 Task: Toggle the ignore limit warning option in the git.
Action: Mouse moved to (20, 523)
Screenshot: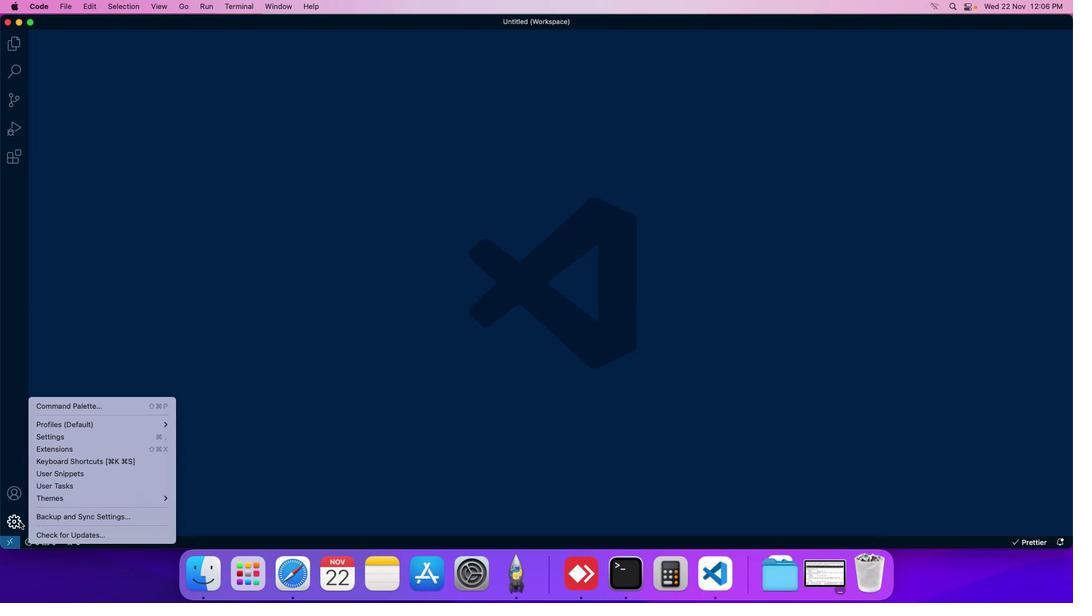 
Action: Mouse pressed left at (20, 523)
Screenshot: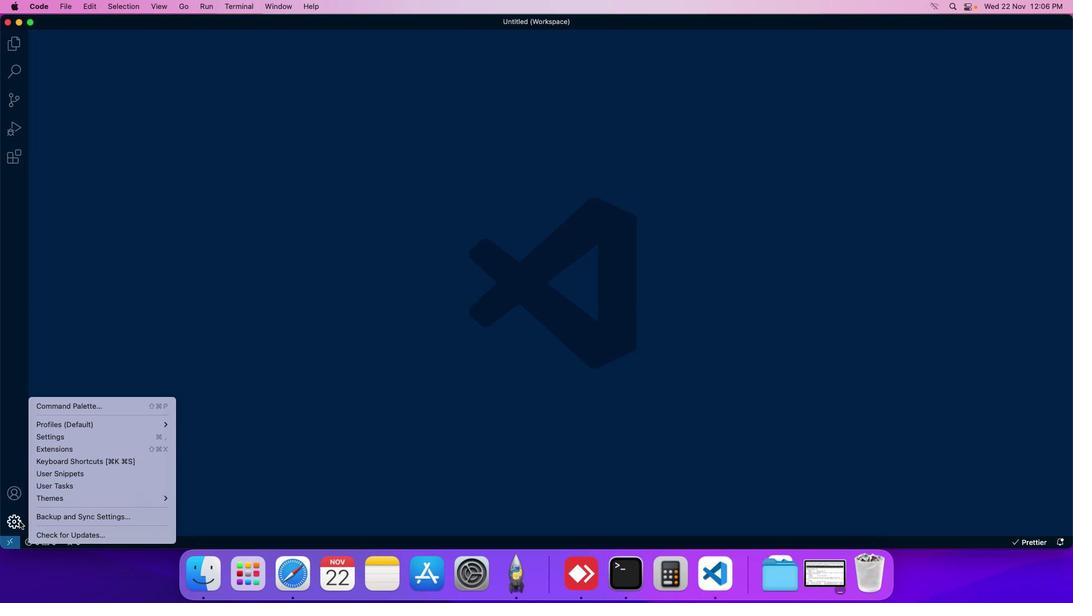 
Action: Mouse moved to (69, 433)
Screenshot: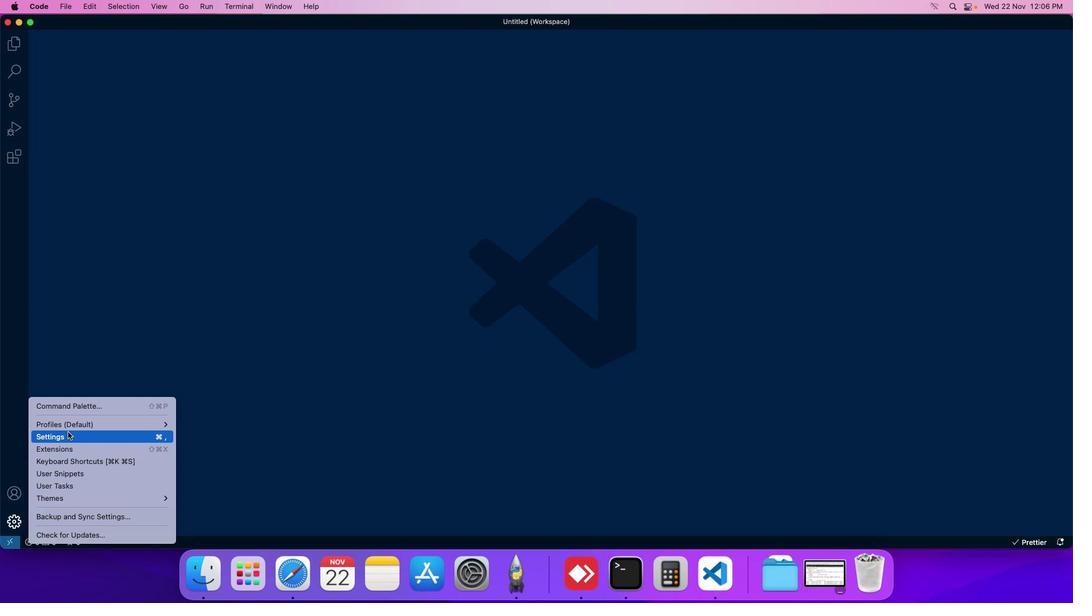 
Action: Mouse pressed left at (69, 433)
Screenshot: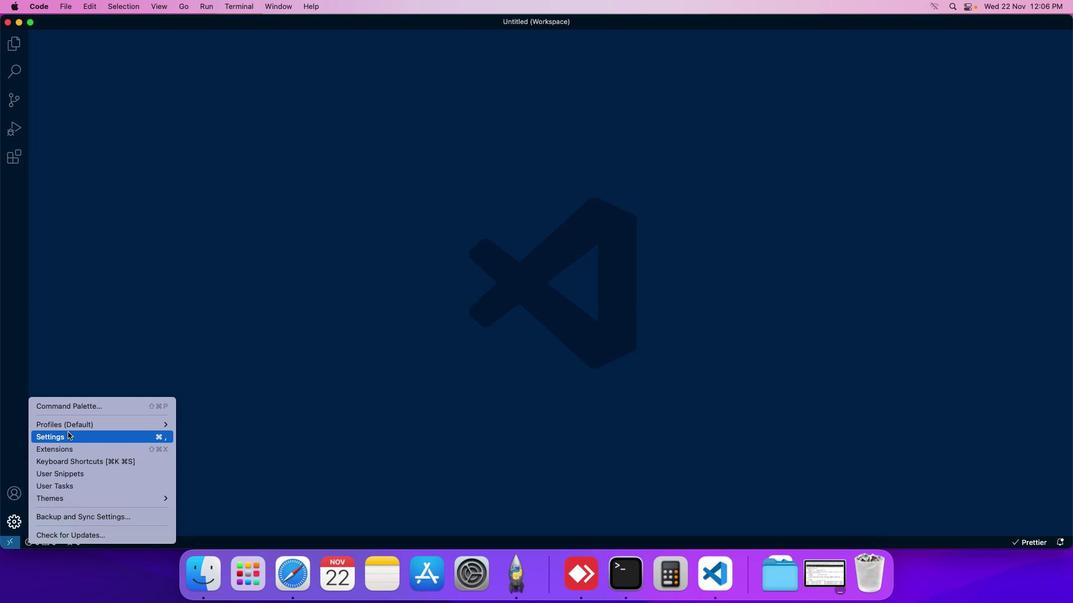 
Action: Mouse moved to (249, 97)
Screenshot: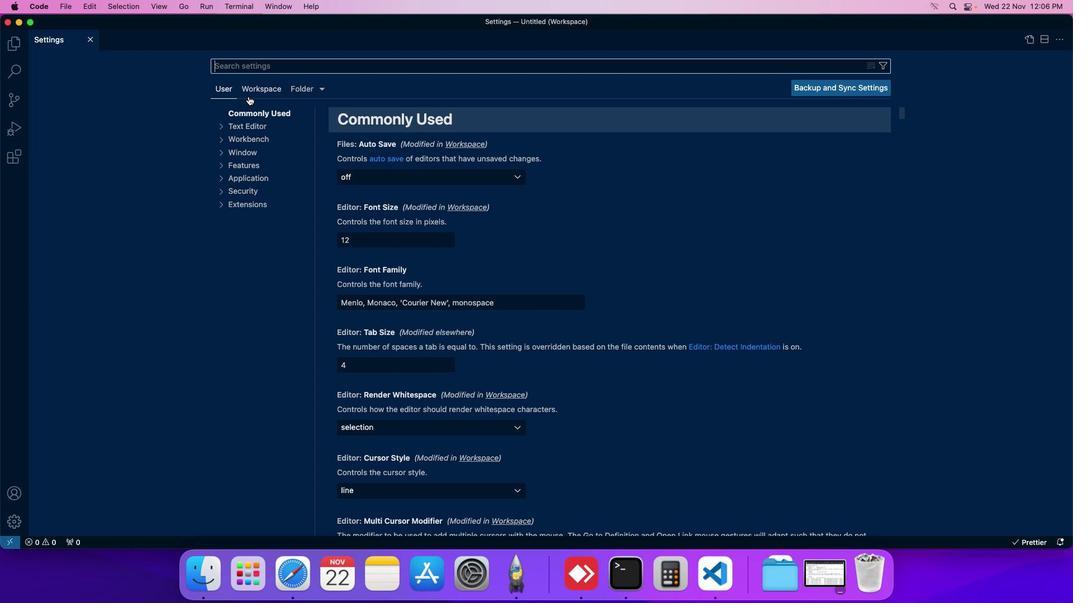 
Action: Mouse pressed left at (249, 97)
Screenshot: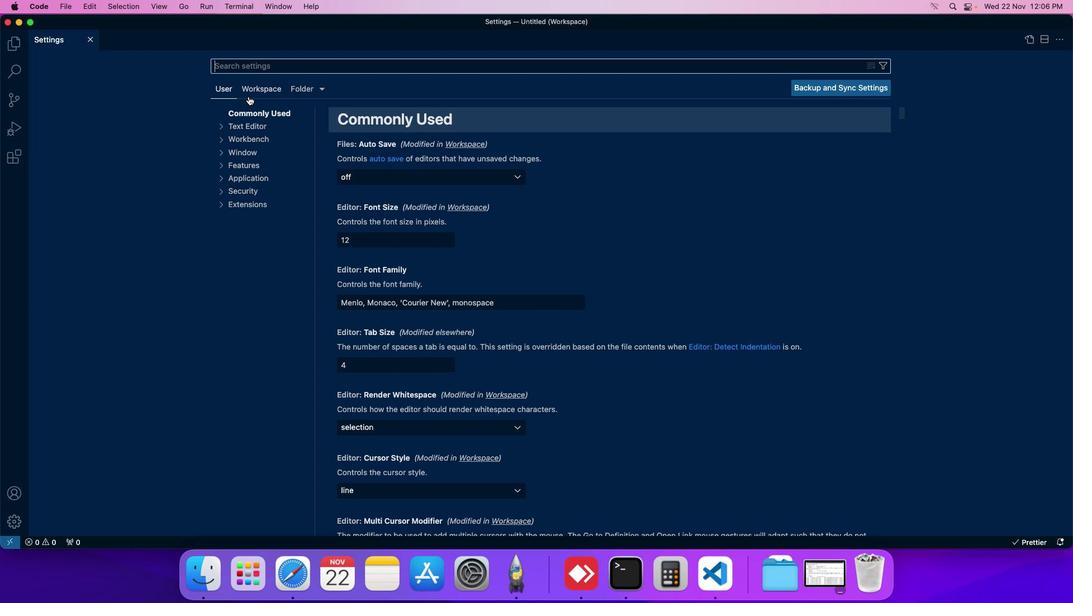
Action: Mouse moved to (249, 191)
Screenshot: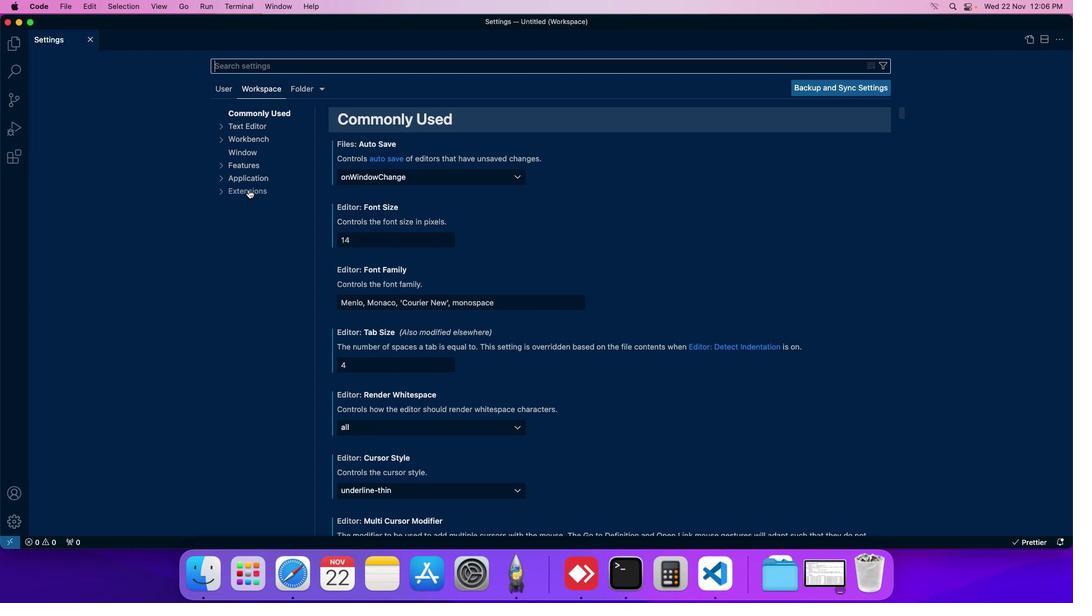 
Action: Mouse pressed left at (249, 191)
Screenshot: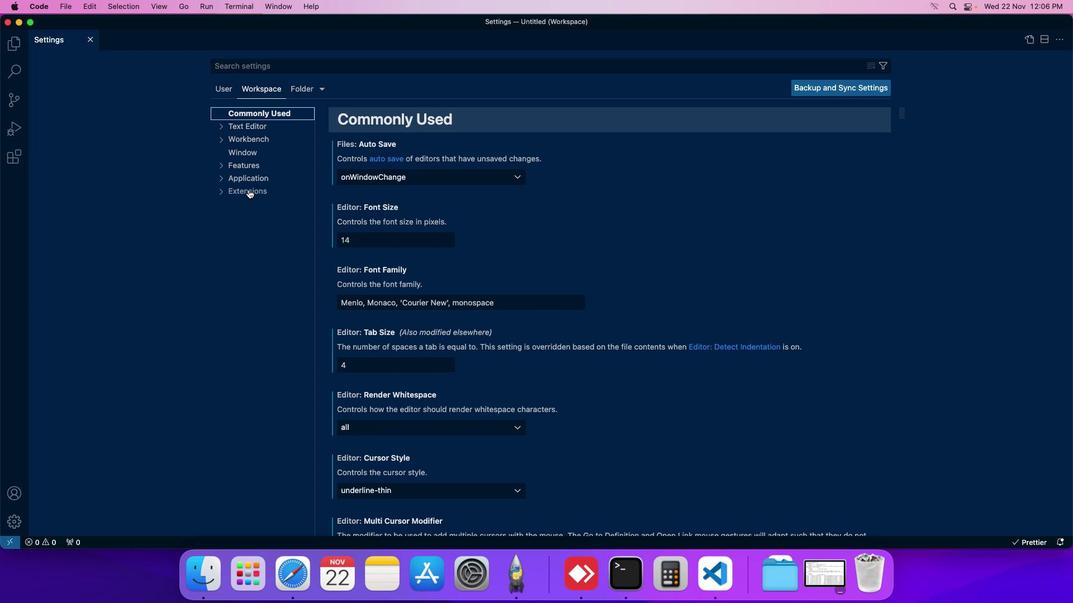 
Action: Mouse moved to (250, 243)
Screenshot: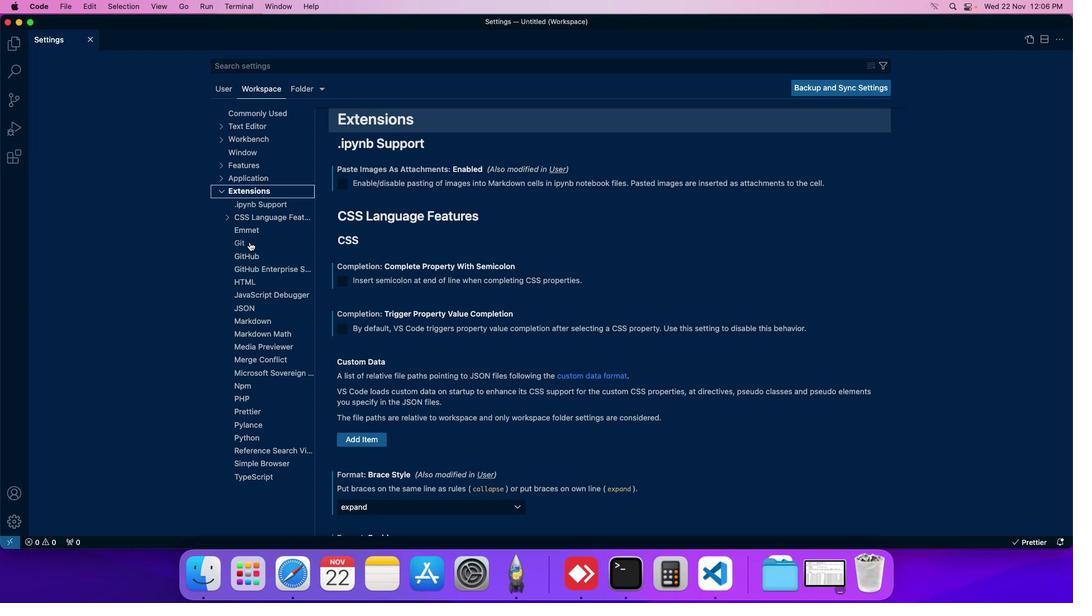
Action: Mouse pressed left at (250, 243)
Screenshot: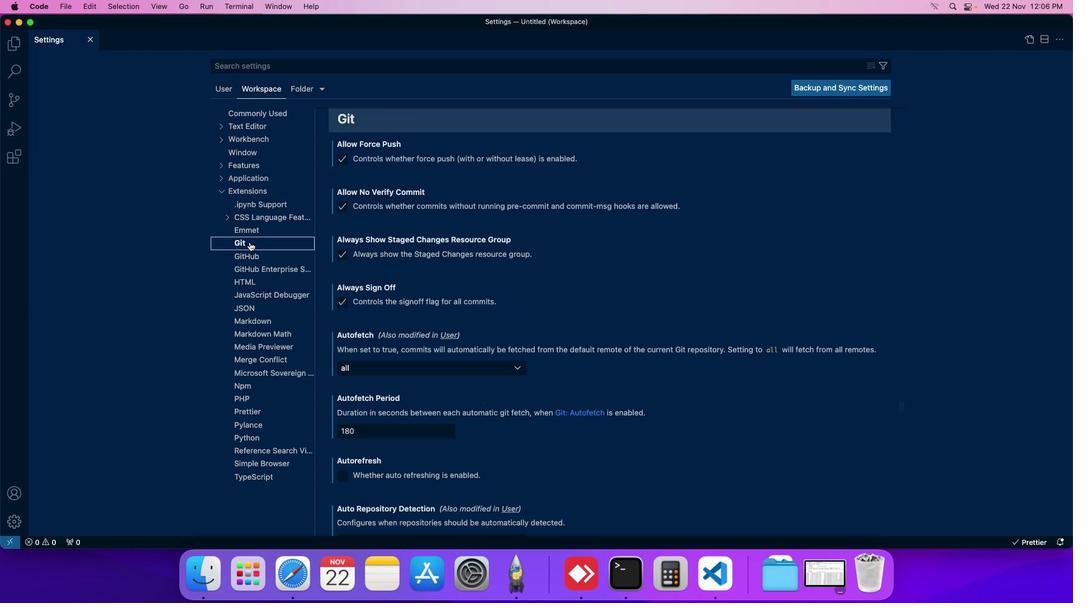 
Action: Mouse moved to (413, 320)
Screenshot: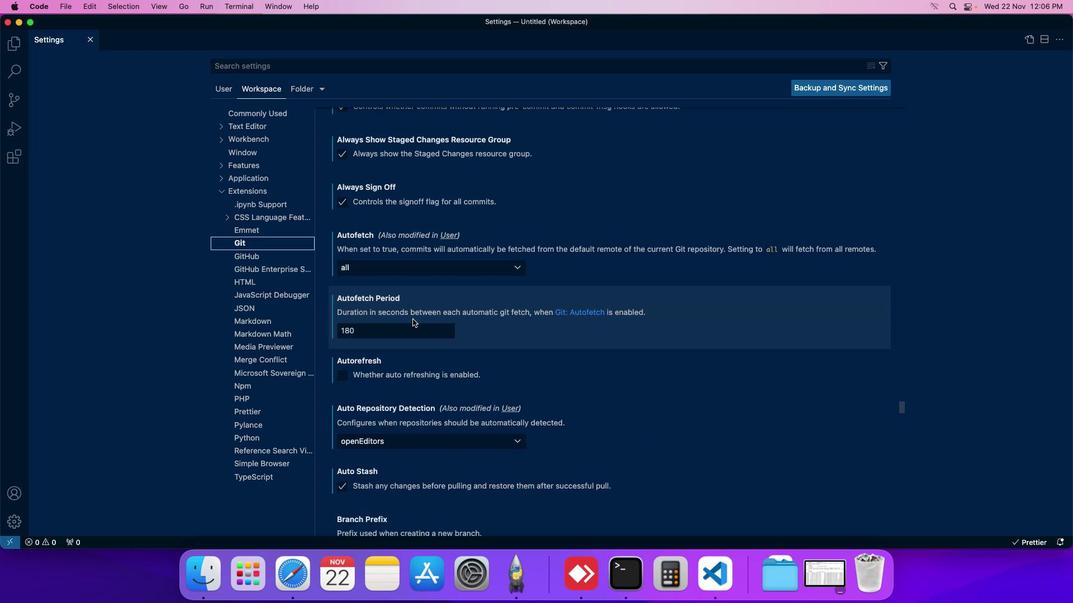 
Action: Mouse scrolled (413, 320) with delta (1, 0)
Screenshot: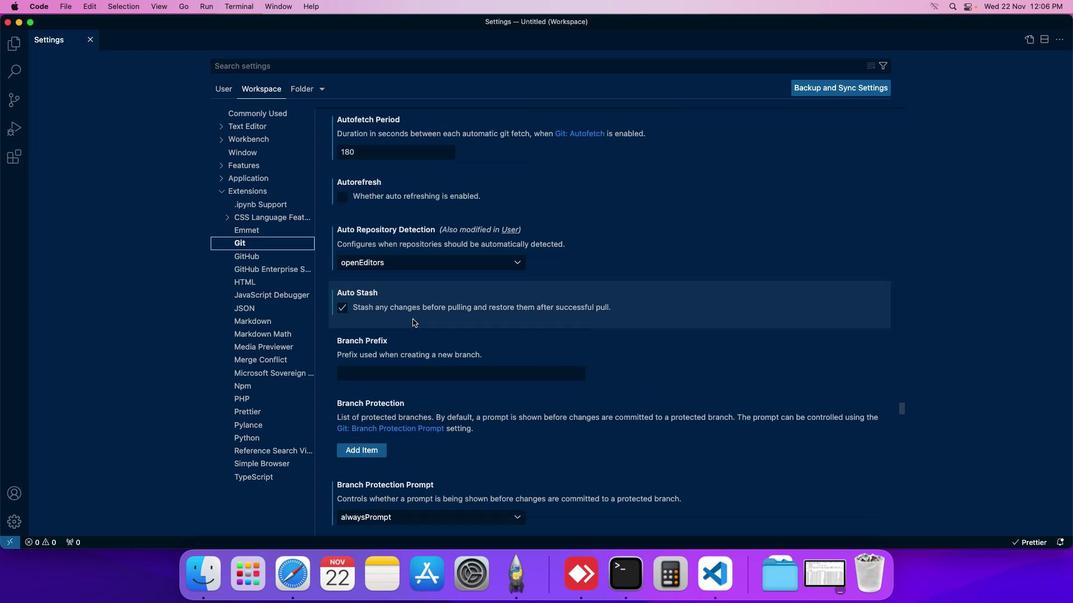 
Action: Mouse scrolled (413, 320) with delta (1, 0)
Screenshot: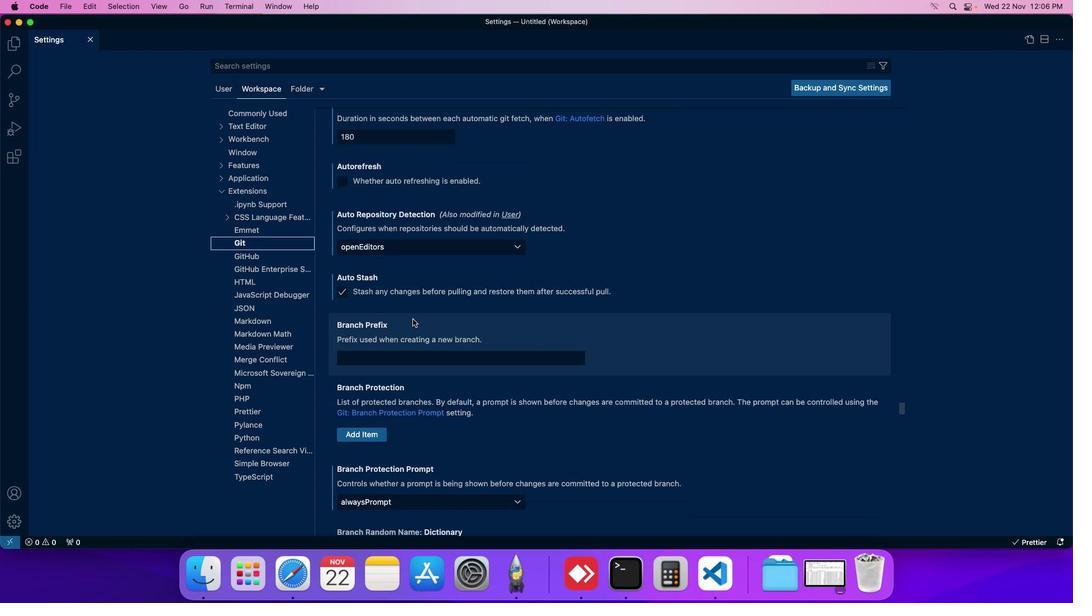 
Action: Mouse scrolled (413, 320) with delta (1, 0)
Screenshot: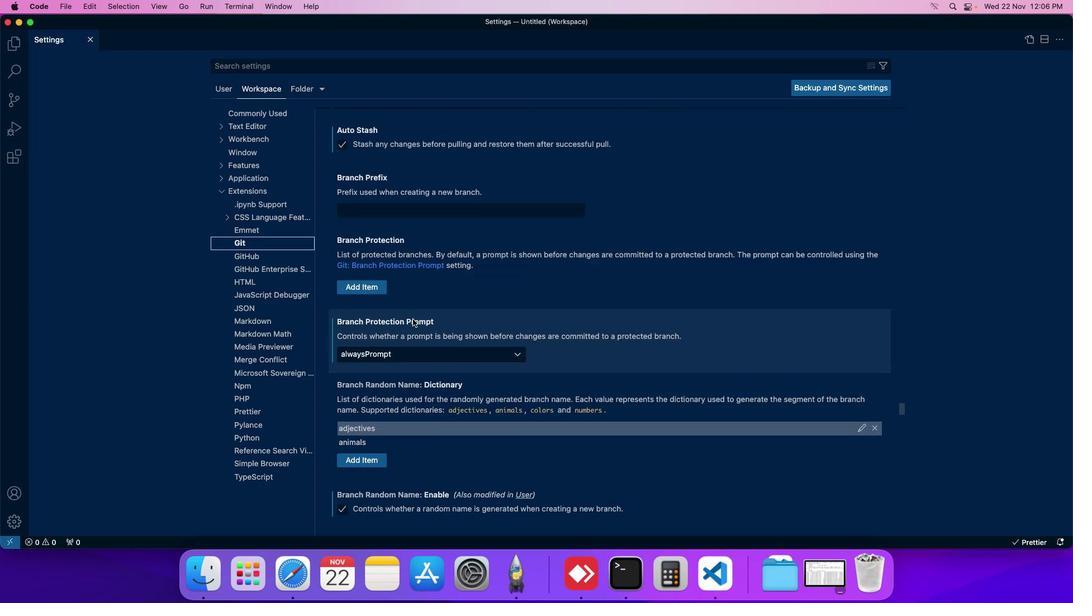 
Action: Mouse scrolled (413, 320) with delta (1, 0)
Screenshot: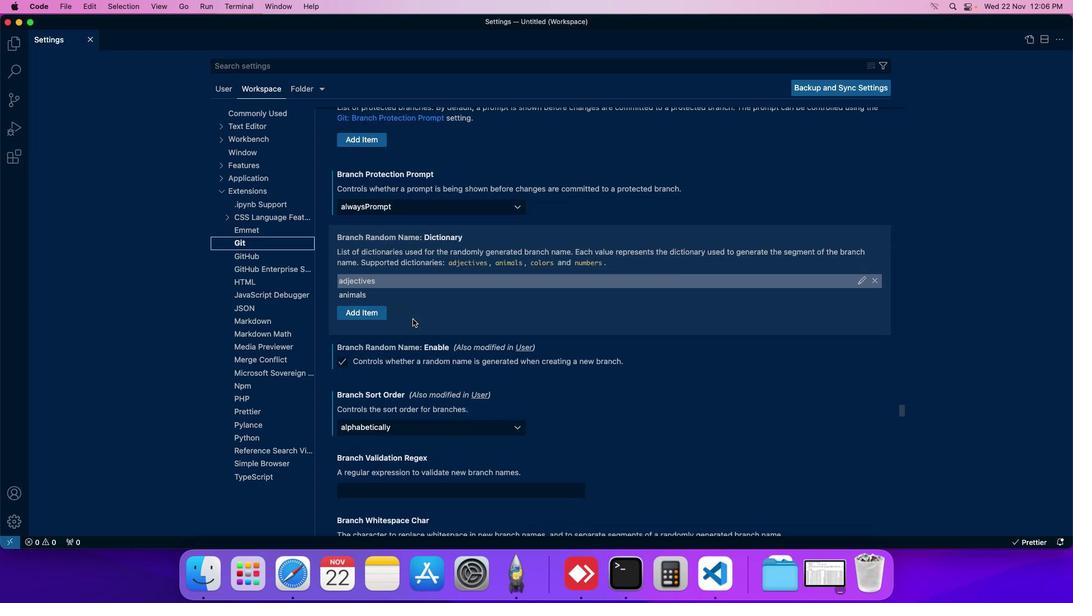 
Action: Mouse scrolled (413, 320) with delta (1, 0)
Screenshot: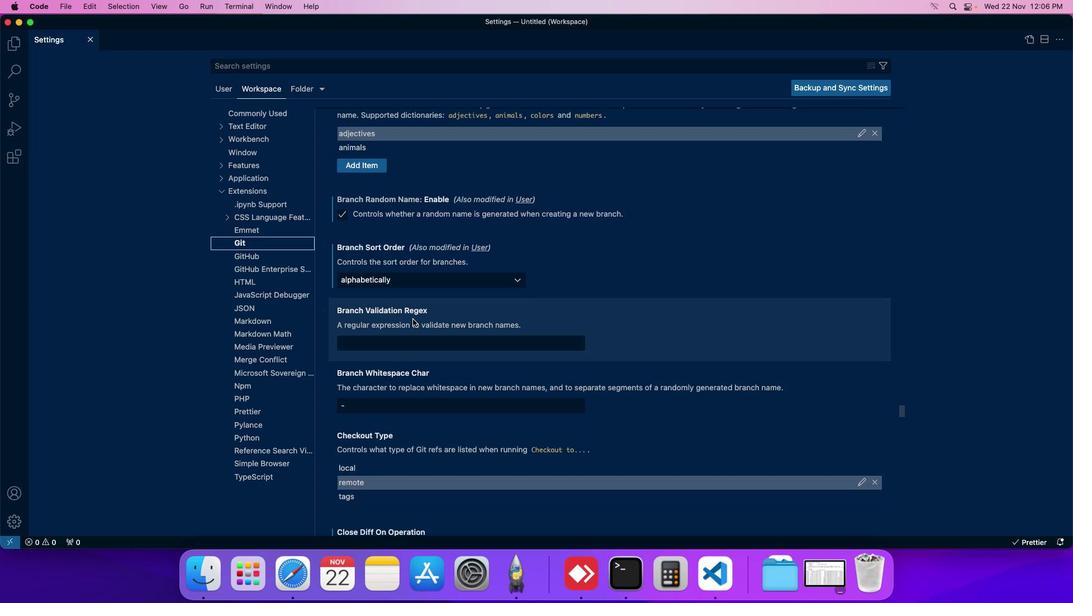 
Action: Mouse scrolled (413, 320) with delta (1, 0)
Screenshot: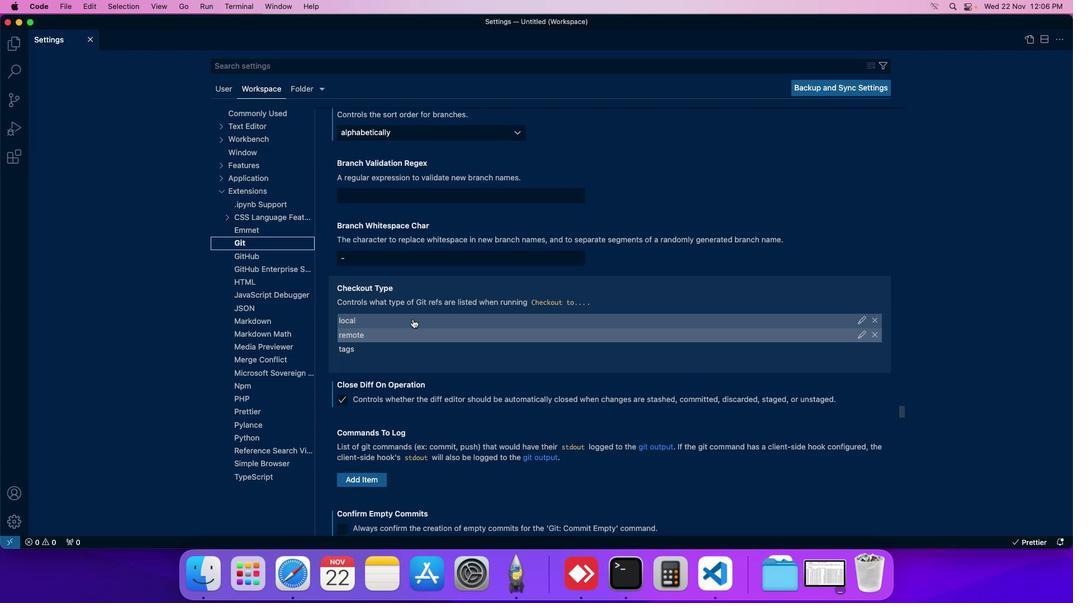 
Action: Mouse moved to (413, 320)
Screenshot: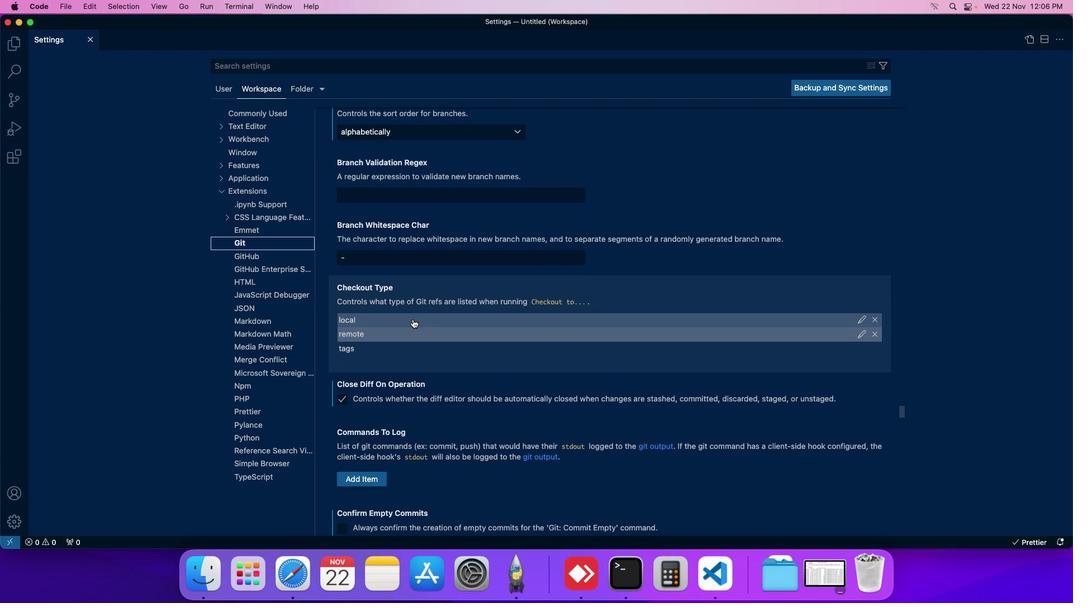 
Action: Mouse scrolled (413, 320) with delta (1, 0)
Screenshot: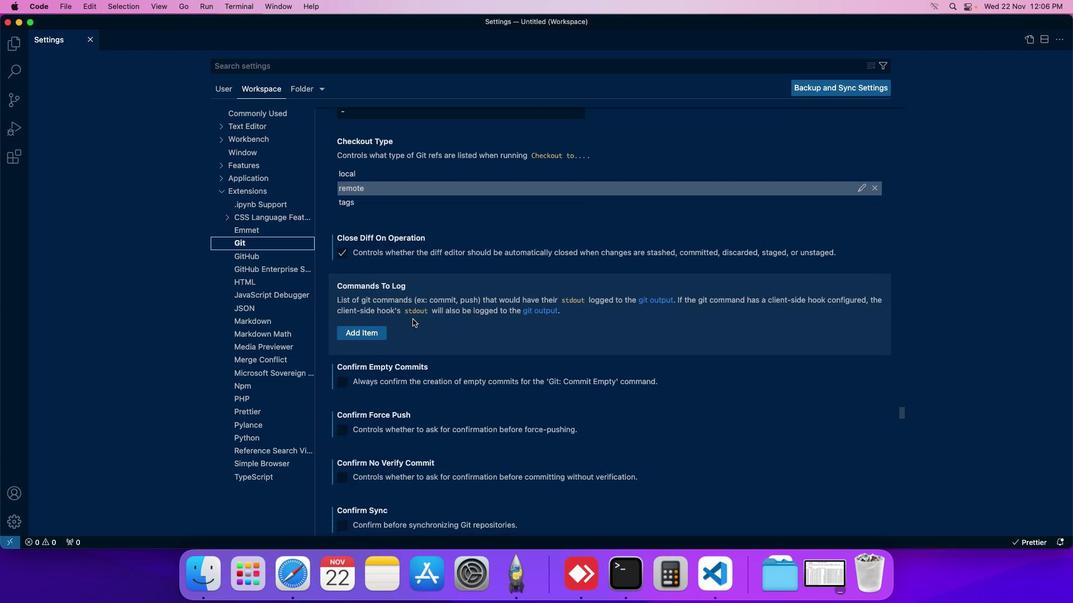 
Action: Mouse scrolled (413, 320) with delta (1, 0)
Screenshot: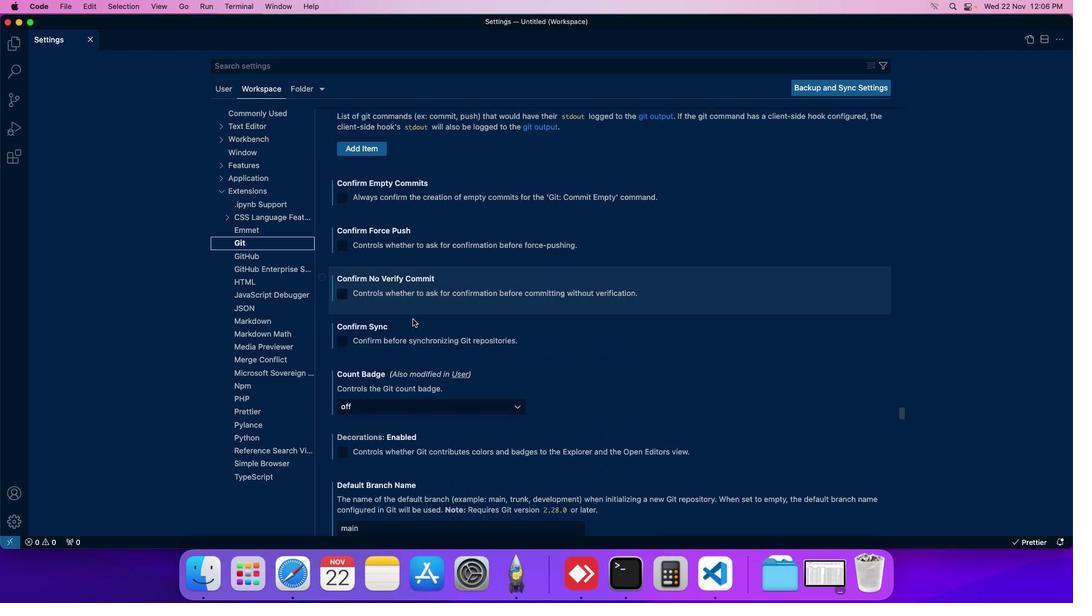 
Action: Mouse scrolled (413, 320) with delta (1, 0)
Screenshot: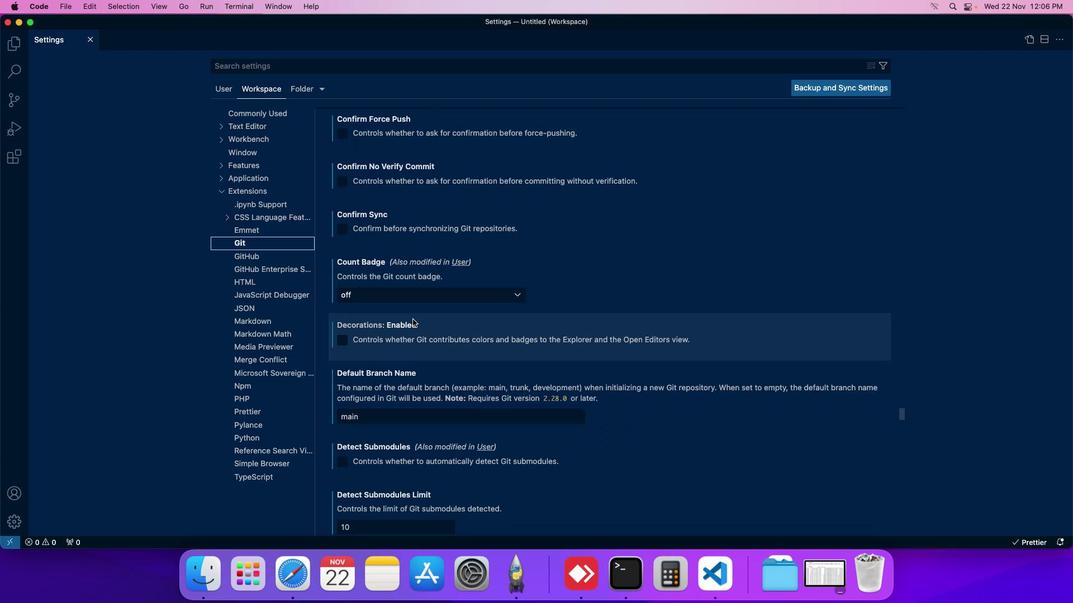 
Action: Mouse scrolled (413, 320) with delta (1, 0)
Screenshot: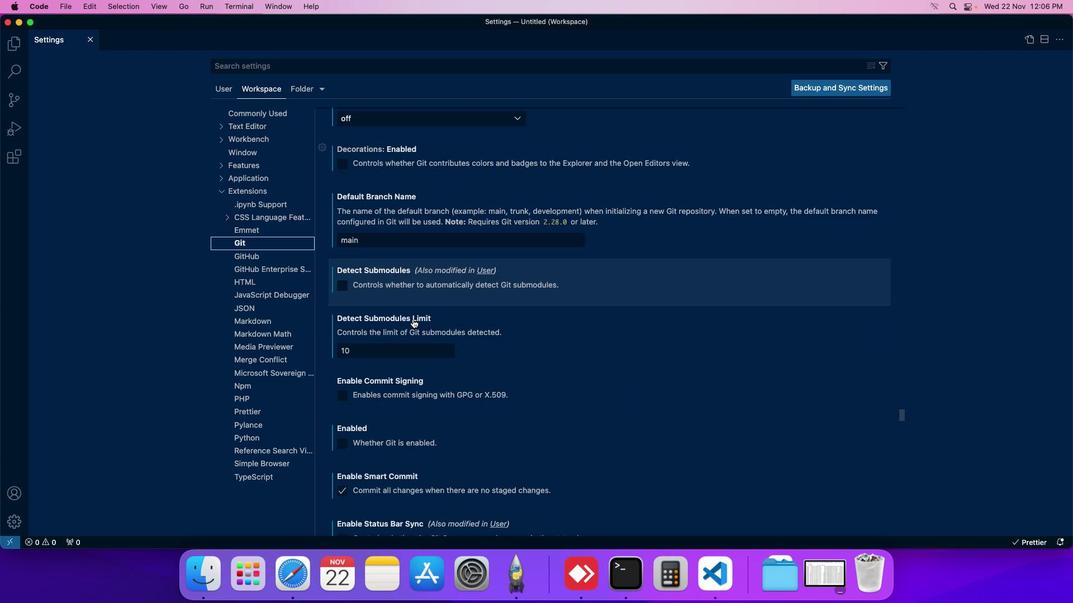 
Action: Mouse scrolled (413, 320) with delta (1, 0)
Screenshot: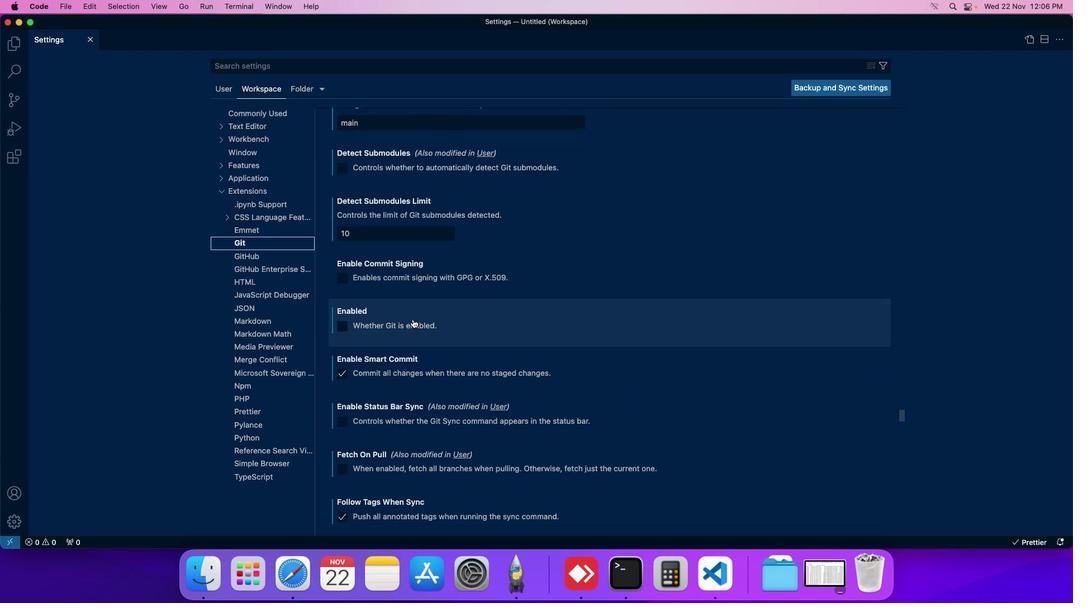 
Action: Mouse scrolled (413, 320) with delta (1, 0)
Screenshot: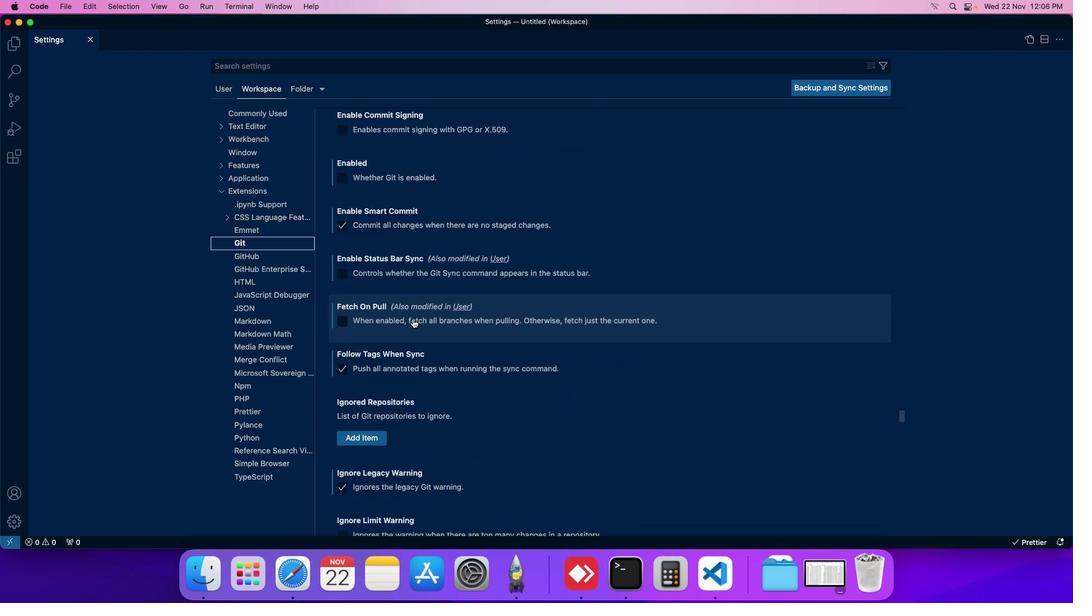 
Action: Mouse scrolled (413, 320) with delta (1, 0)
Screenshot: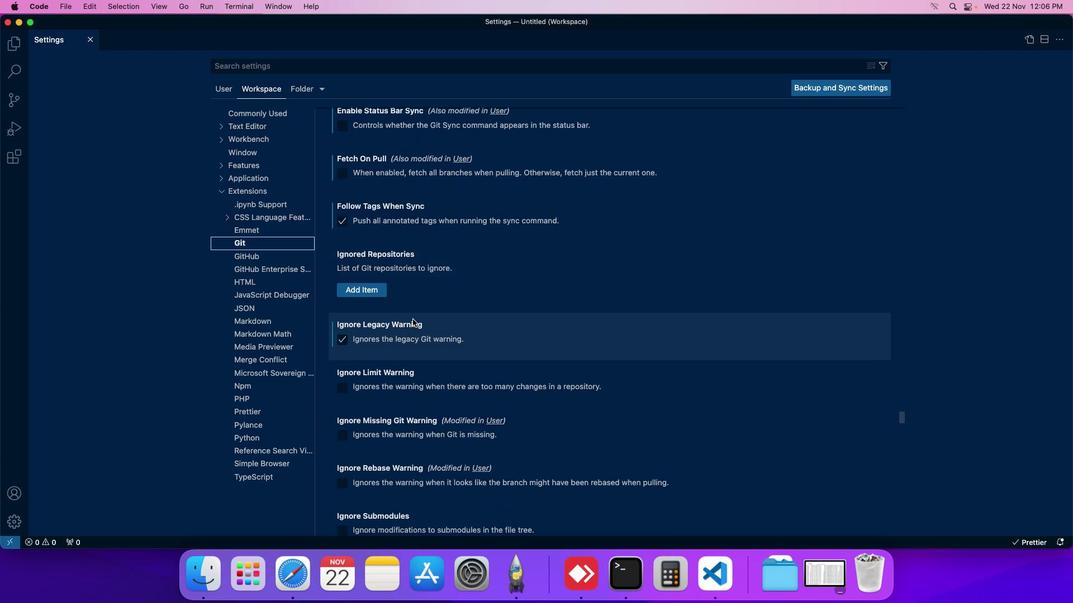 
Action: Mouse scrolled (413, 320) with delta (1, 0)
Screenshot: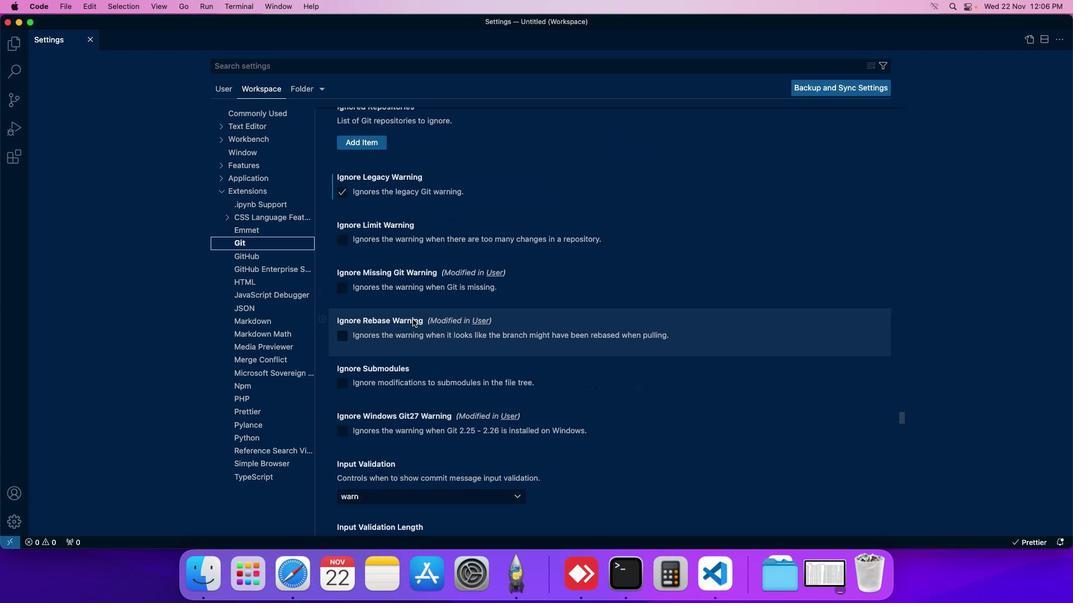
Action: Mouse moved to (344, 238)
Screenshot: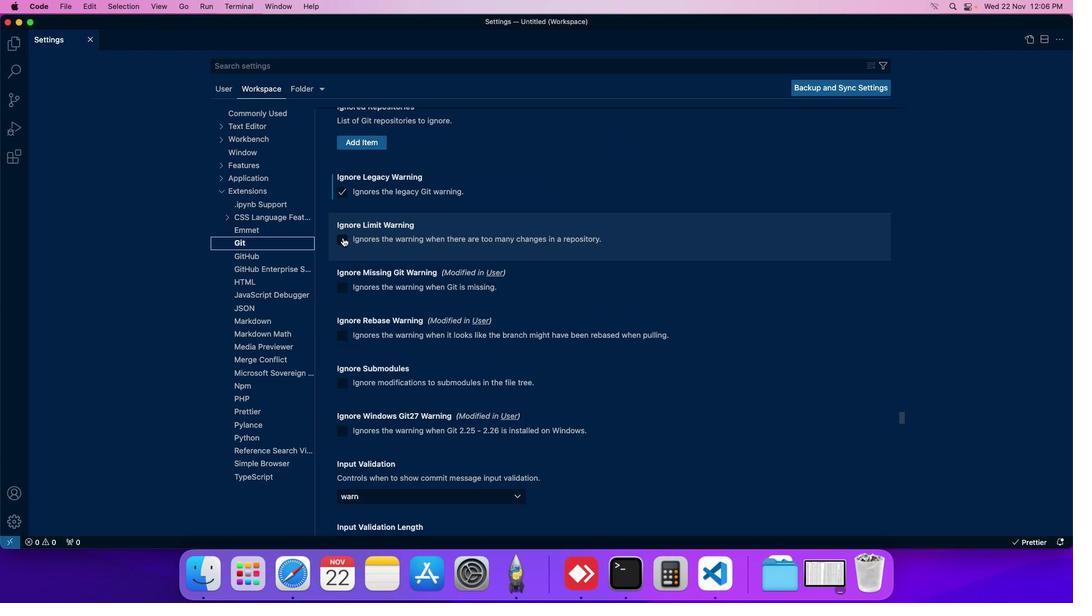 
Action: Mouse pressed left at (344, 238)
Screenshot: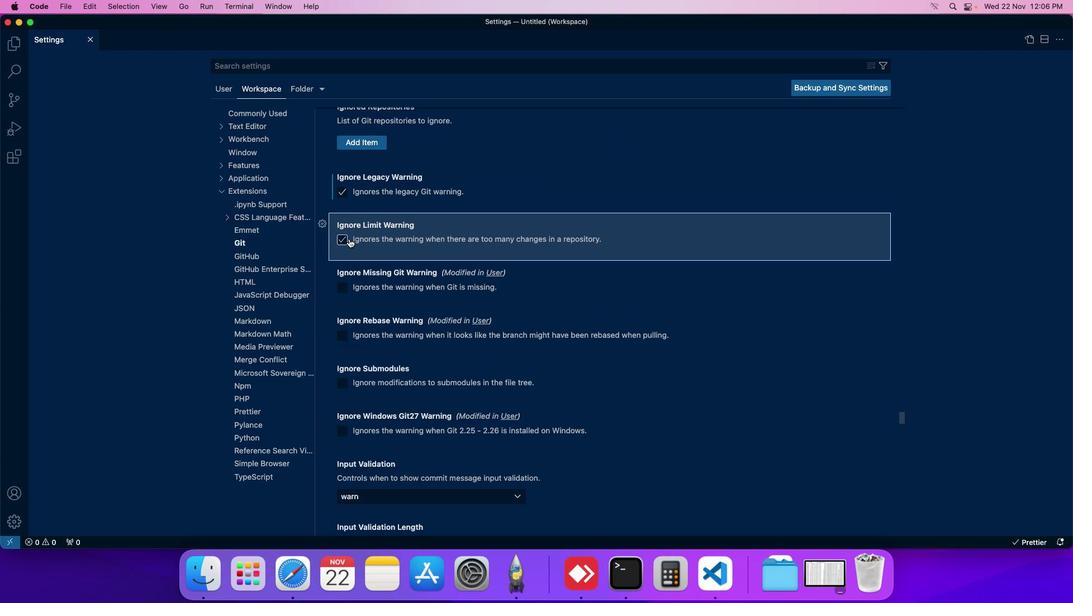 
Action: Mouse moved to (351, 240)
Screenshot: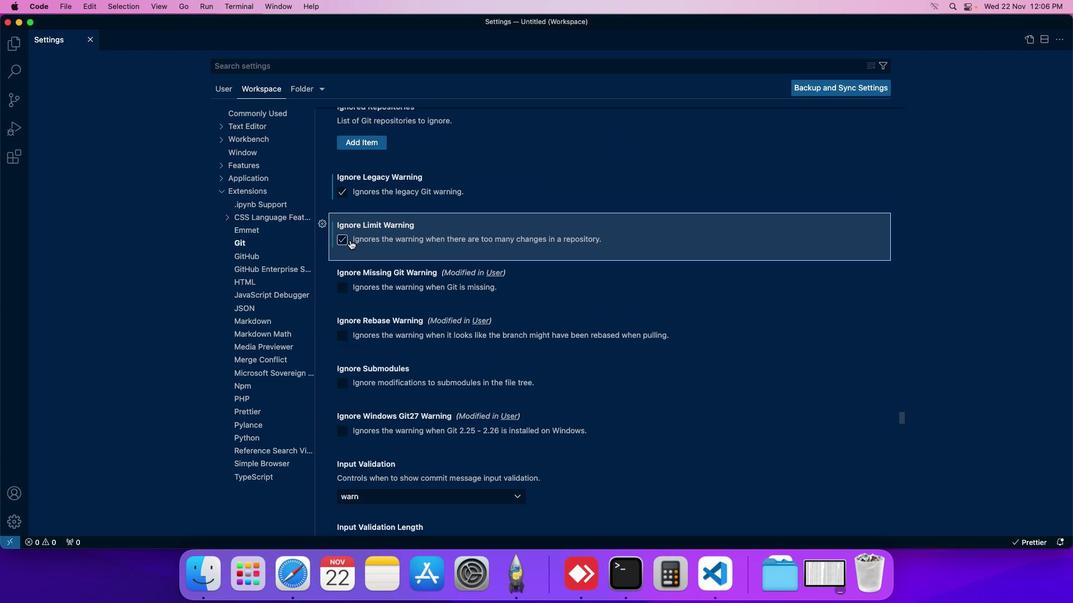 
